 Task: Add Andalou Naturals BB Skin Perfecting Beauty Balm SPF 30 to the cart.
Action: Mouse moved to (623, 253)
Screenshot: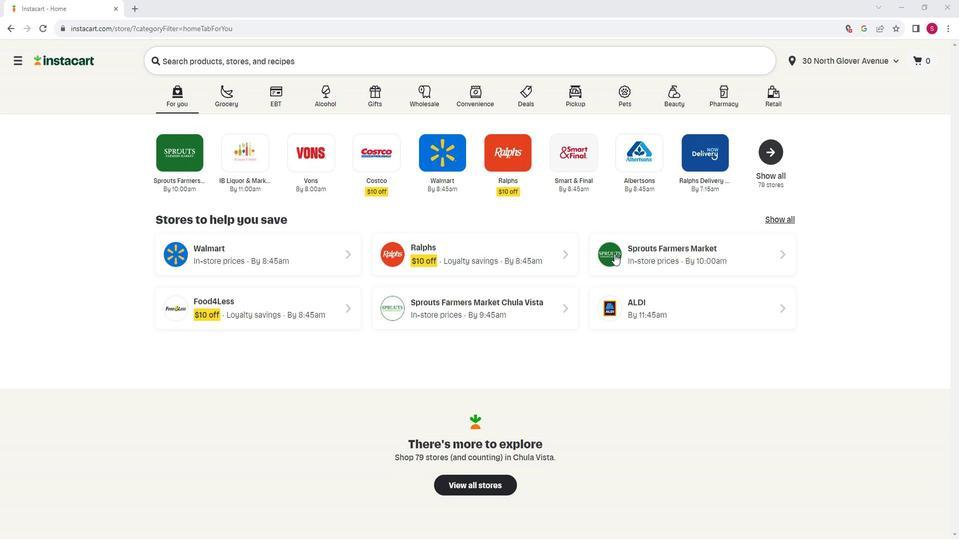 
Action: Mouse pressed left at (623, 253)
Screenshot: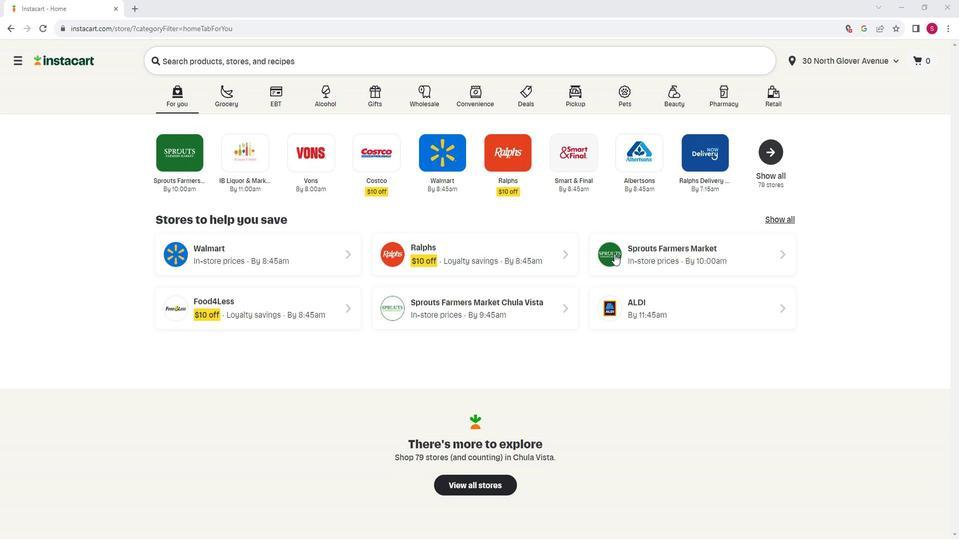 
Action: Mouse moved to (70, 343)
Screenshot: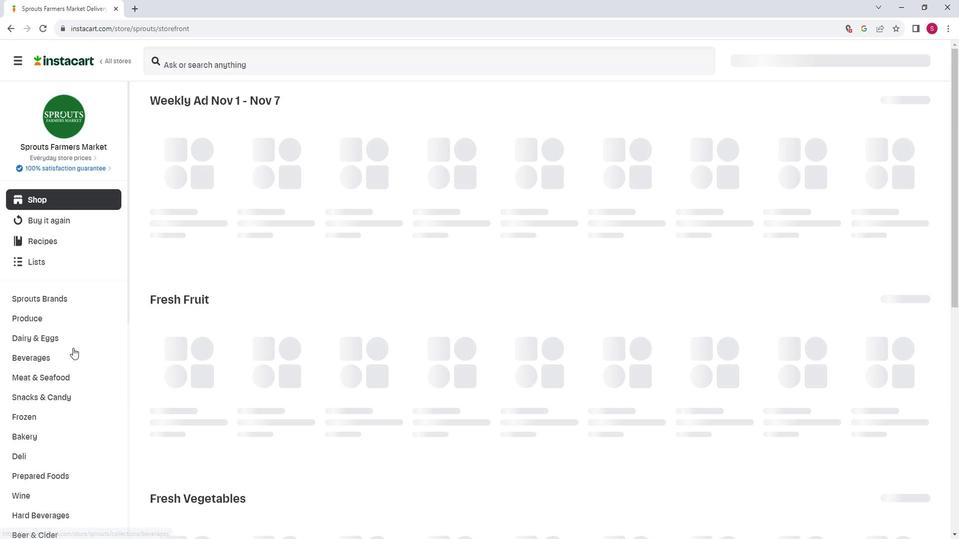 
Action: Mouse scrolled (70, 343) with delta (0, 0)
Screenshot: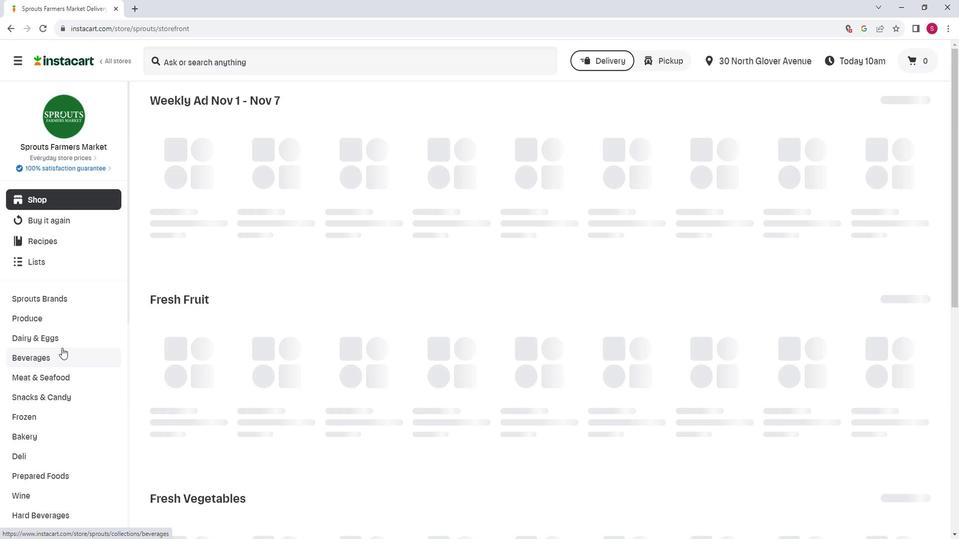 
Action: Mouse scrolled (70, 343) with delta (0, 0)
Screenshot: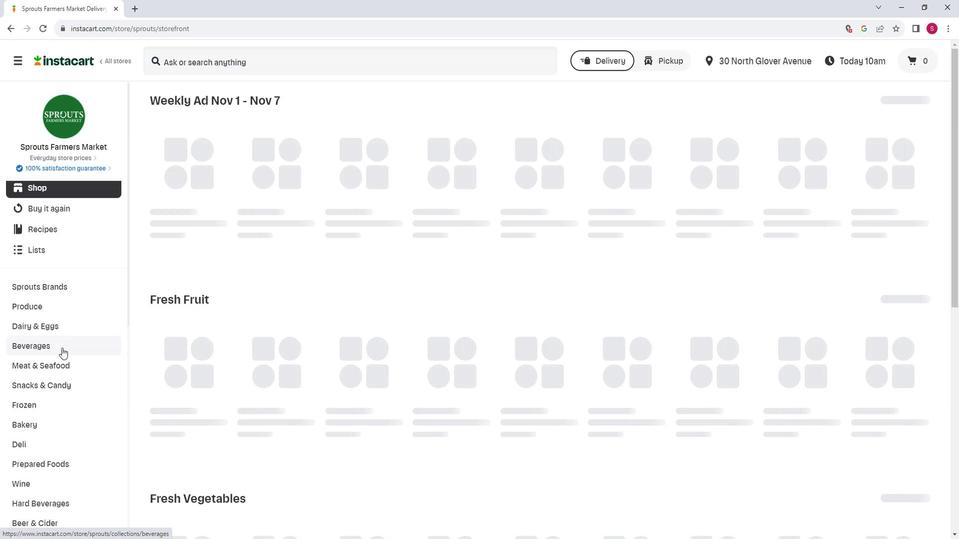 
Action: Mouse scrolled (70, 343) with delta (0, 0)
Screenshot: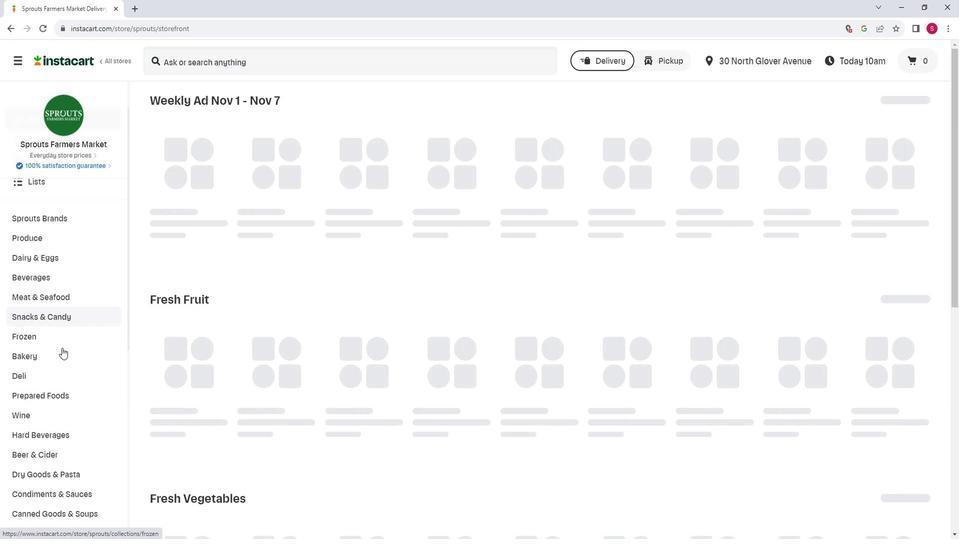 
Action: Mouse scrolled (70, 343) with delta (0, 0)
Screenshot: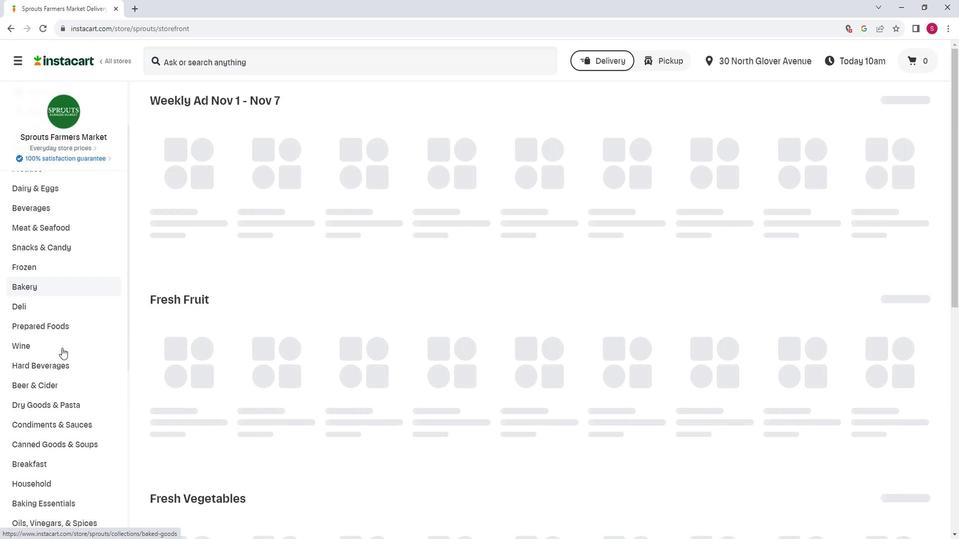 
Action: Mouse scrolled (70, 343) with delta (0, 0)
Screenshot: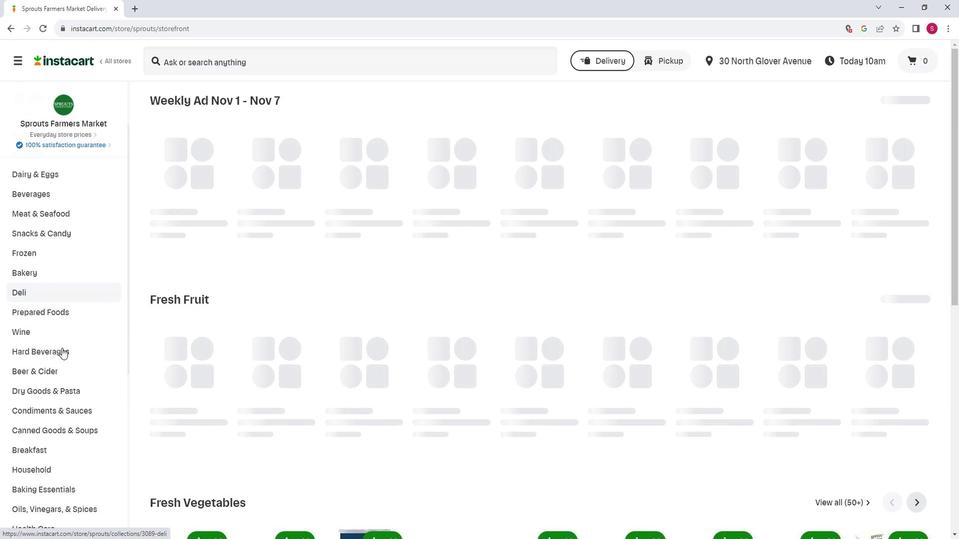 
Action: Mouse scrolled (70, 343) with delta (0, 0)
Screenshot: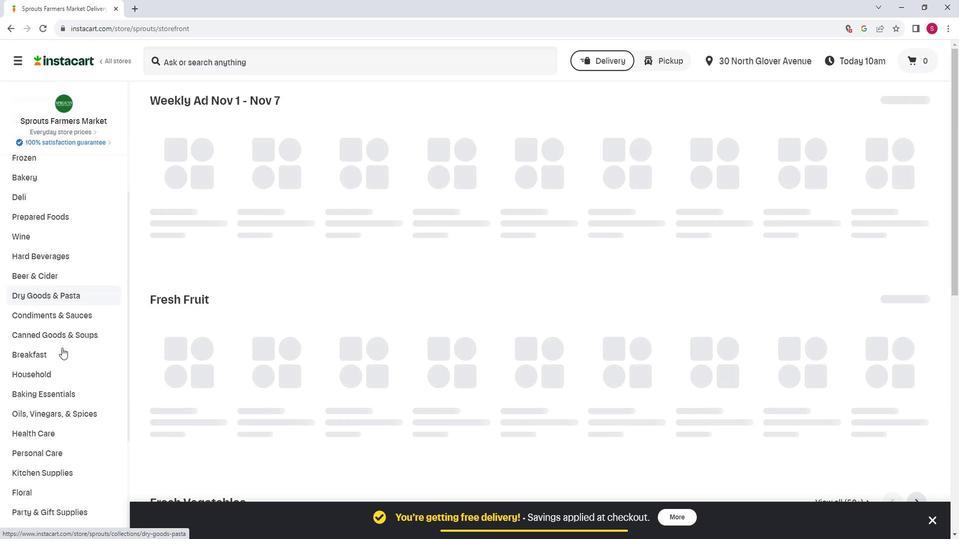 
Action: Mouse moved to (63, 394)
Screenshot: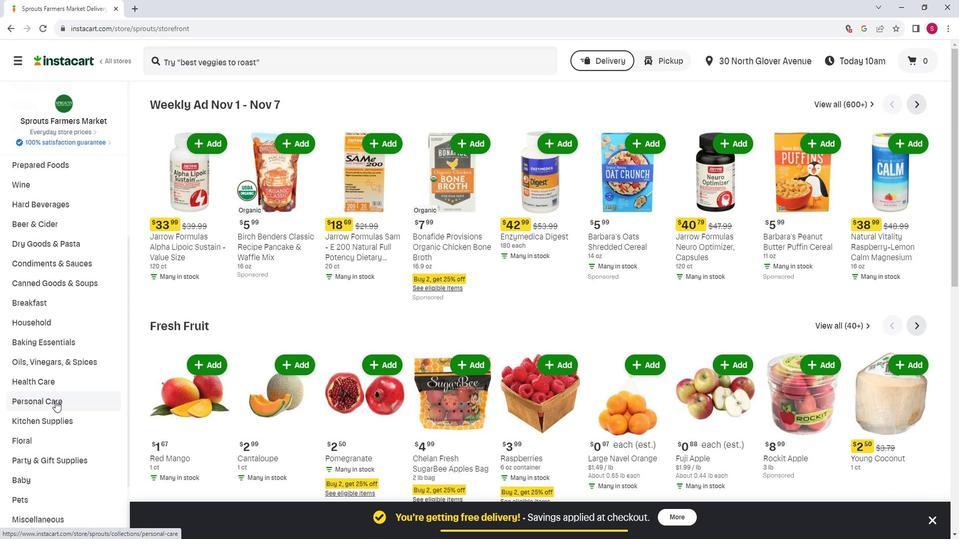 
Action: Mouse pressed left at (63, 394)
Screenshot: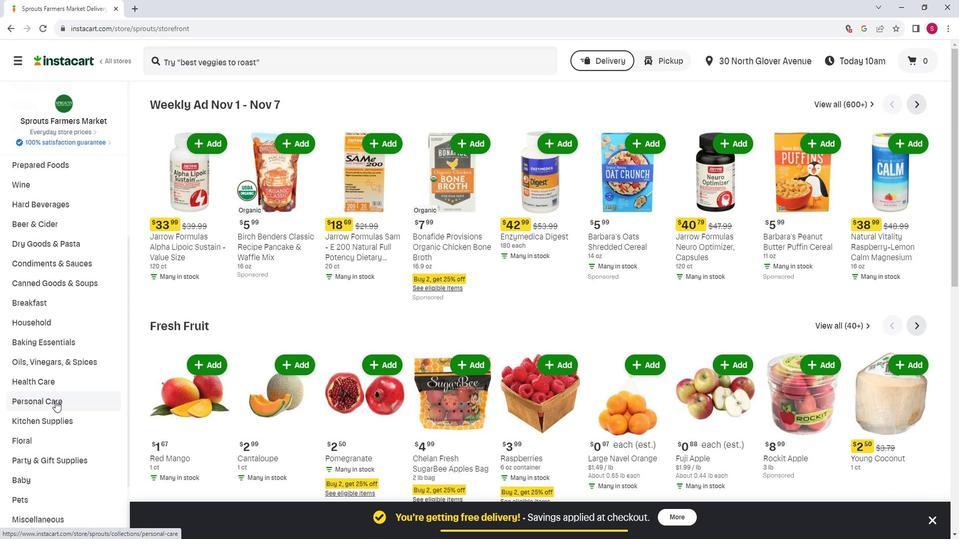 
Action: Mouse moved to (260, 131)
Screenshot: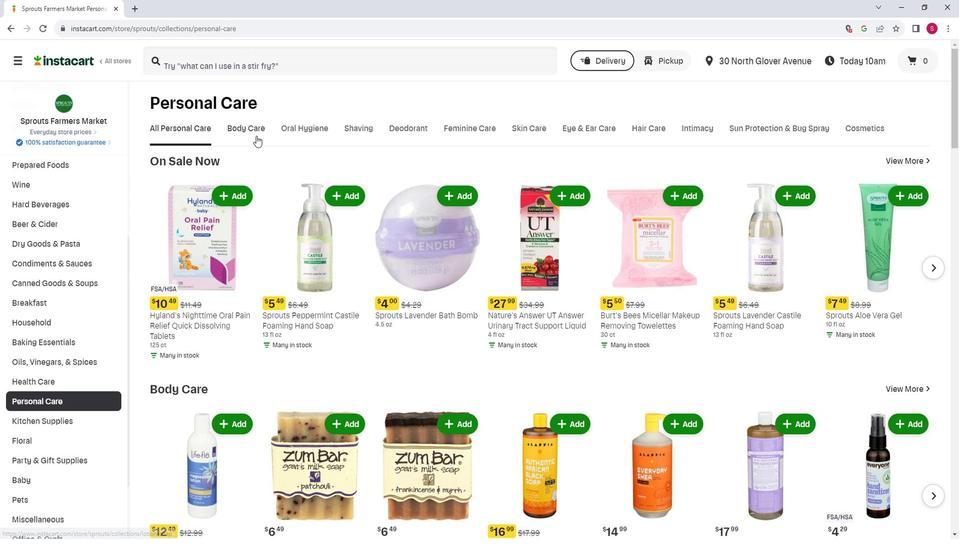 
Action: Mouse pressed left at (260, 131)
Screenshot: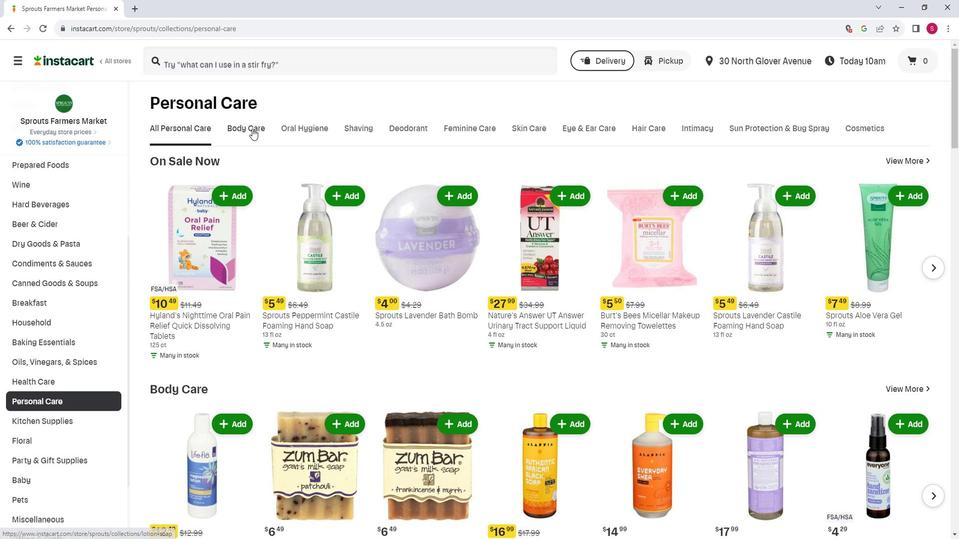 
Action: Mouse moved to (391, 170)
Screenshot: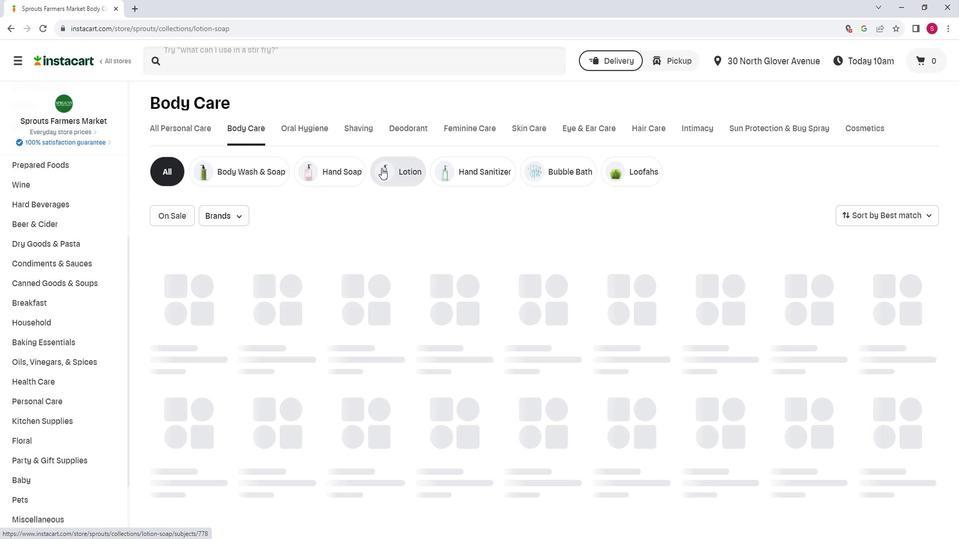 
Action: Mouse pressed left at (391, 170)
Screenshot: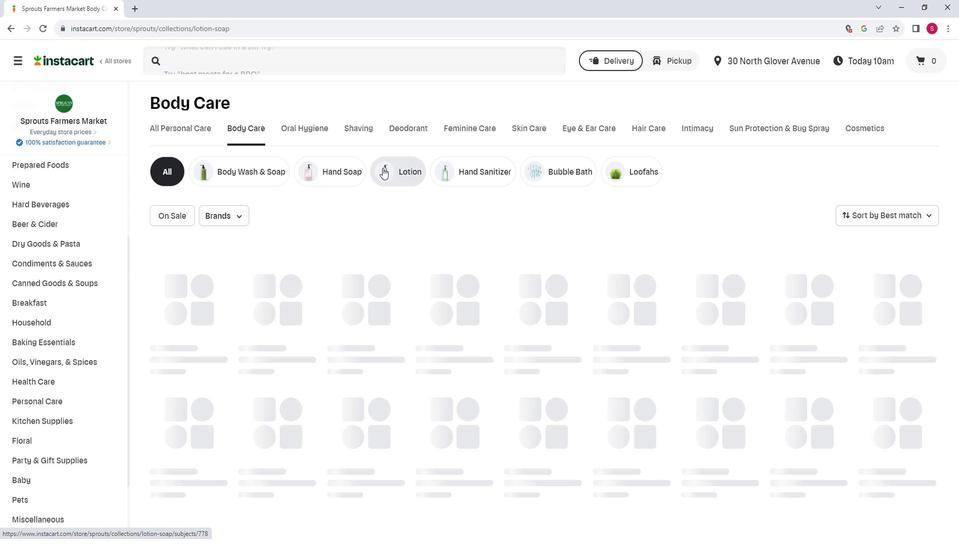 
Action: Mouse moved to (363, 71)
Screenshot: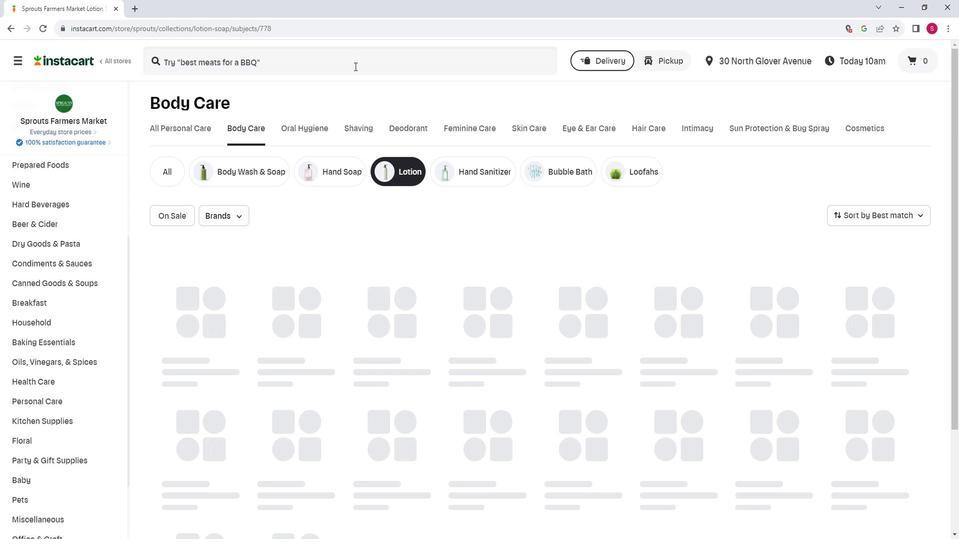 
Action: Mouse pressed left at (363, 71)
Screenshot: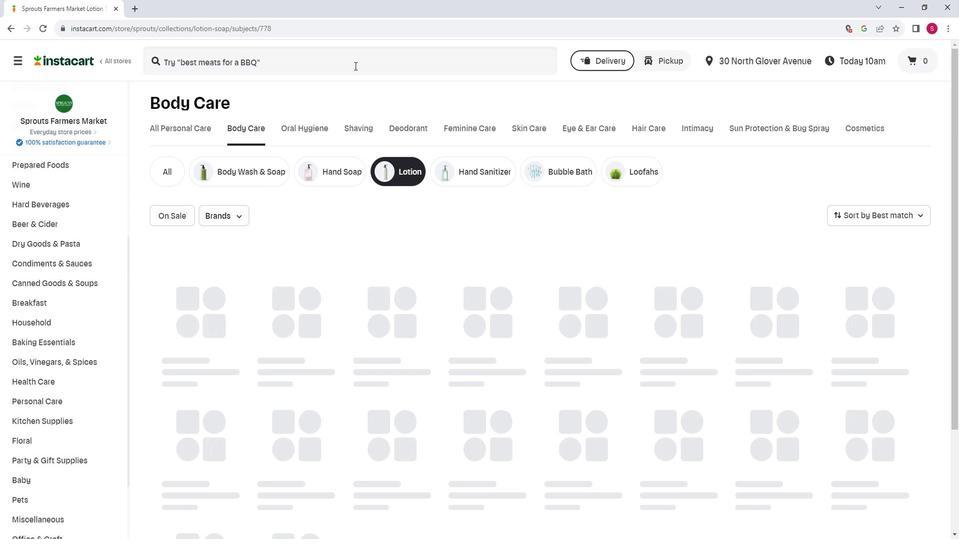 
Action: Key pressed <Key.shift><Key.shift><Key.shift><Key.shift><Key.shift><Key.shift><Key.shift><Key.shift><Key.shift><Key.shift><Key.shift><Key.shift><Key.shift><Key.shift><Key.shift><Key.shift><Key.shift><Key.shift><Key.shift><Key.shift><Key.shift><Key.shift><Key.shift><Key.shift><Key.shift><Key.shift><Key.shift><Key.shift>Andalou<Key.space><Key.shift>Naturals<Key.space><Key.shift>BB<Key.space><Key.shift>SKin<Key.space><Key.shift>Perfecting<Key.space><Key.shift>Beauty<Key.space><Key.shift>Balm<Key.space><Key.shift>SPF<Key.space>30<Key.enter>
Screenshot: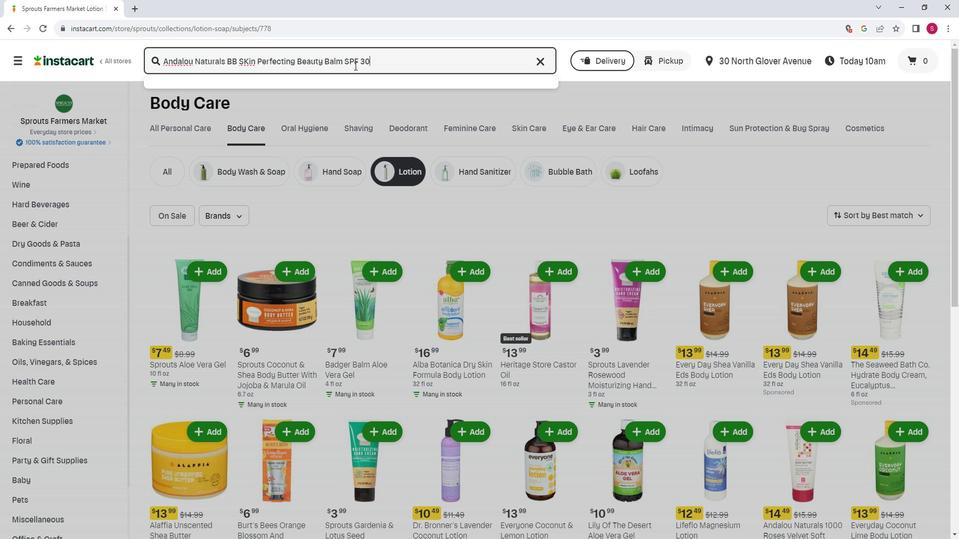 
Action: Mouse moved to (412, 241)
Screenshot: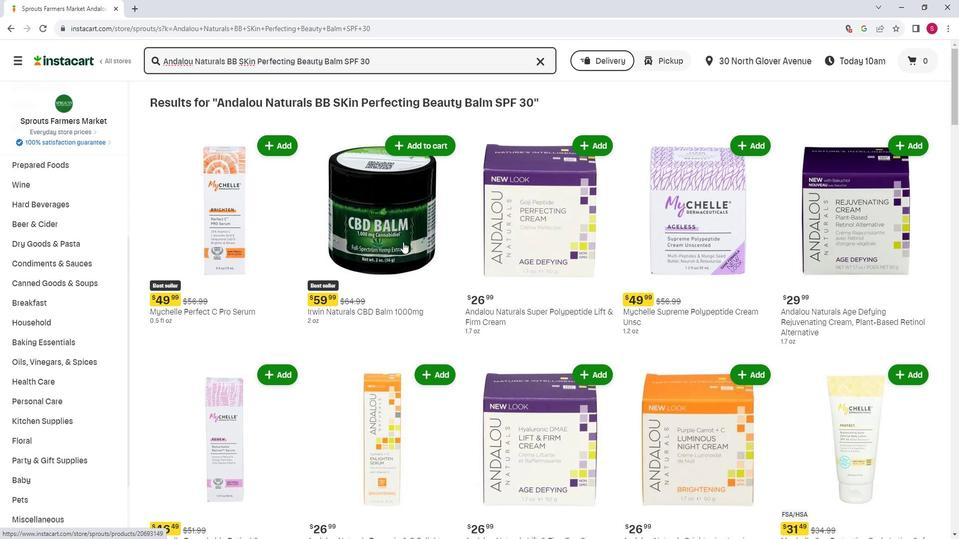 
Action: Mouse scrolled (412, 241) with delta (0, 0)
Screenshot: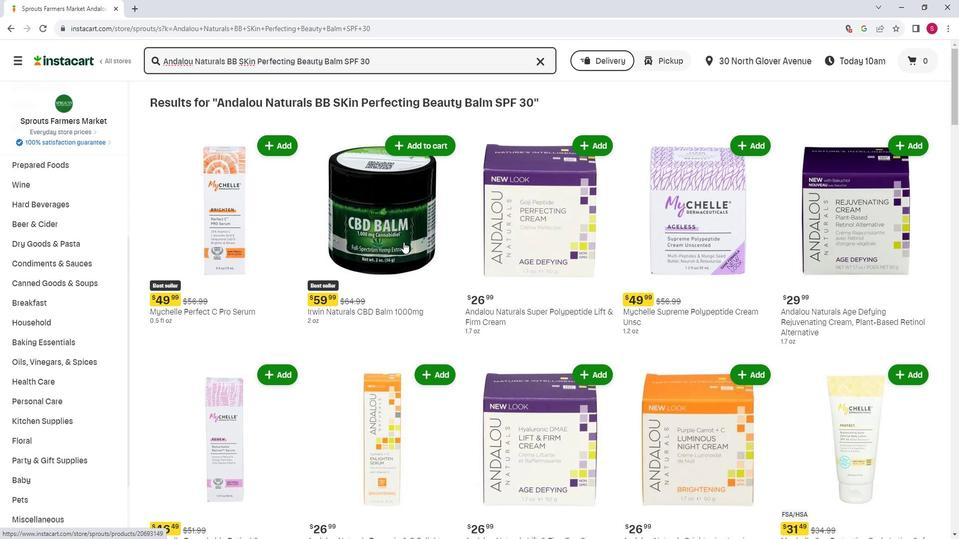 
Action: Mouse moved to (380, 258)
Screenshot: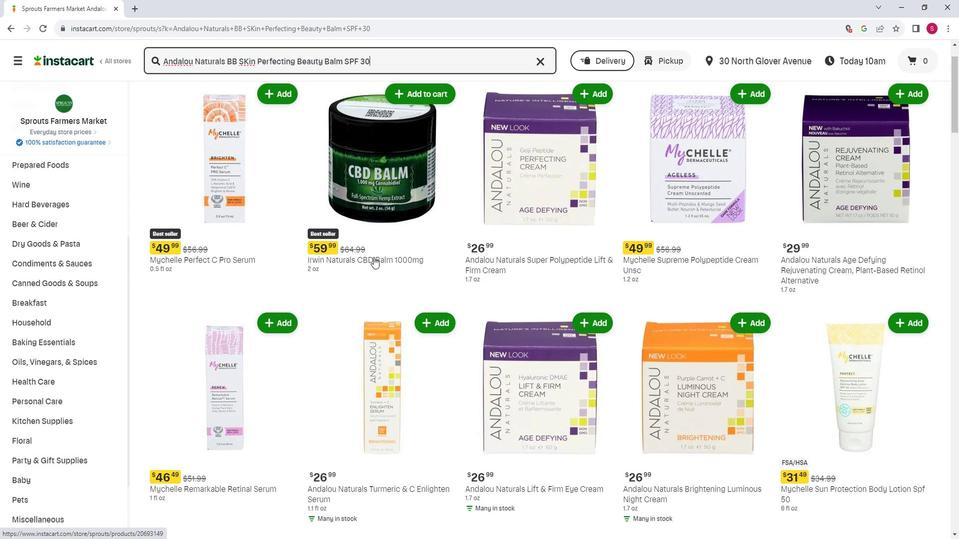
Action: Mouse scrolled (380, 257) with delta (0, 0)
Screenshot: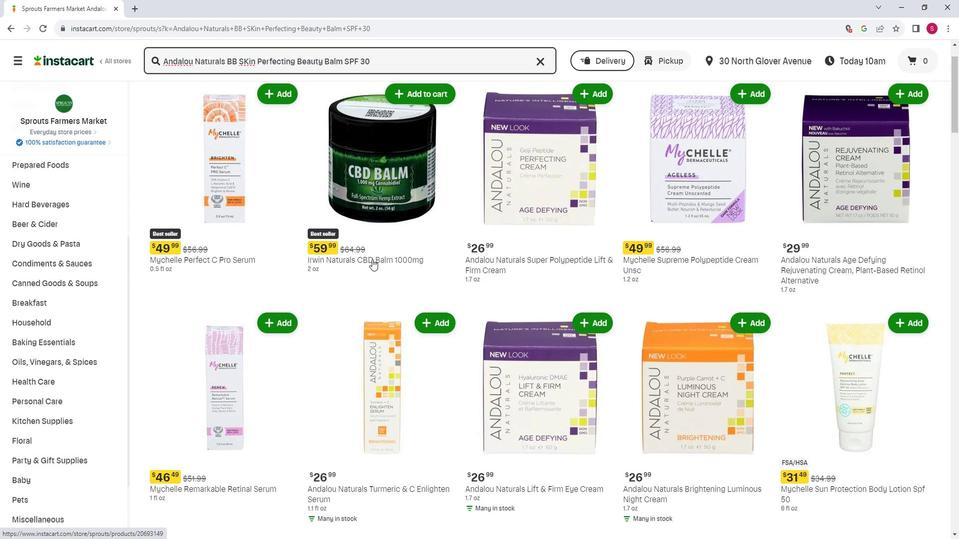 
Action: Mouse scrolled (380, 257) with delta (0, 0)
Screenshot: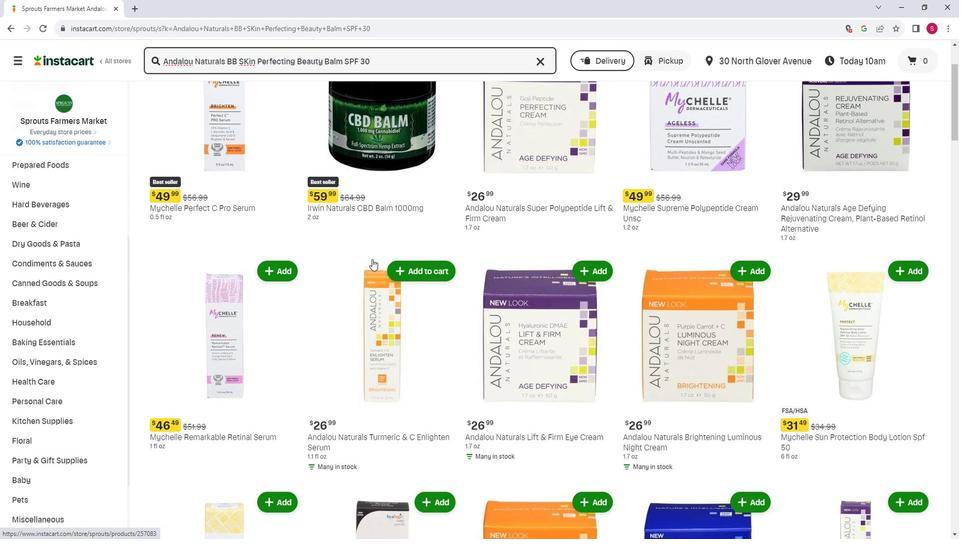 
Action: Mouse scrolled (380, 257) with delta (0, 0)
Screenshot: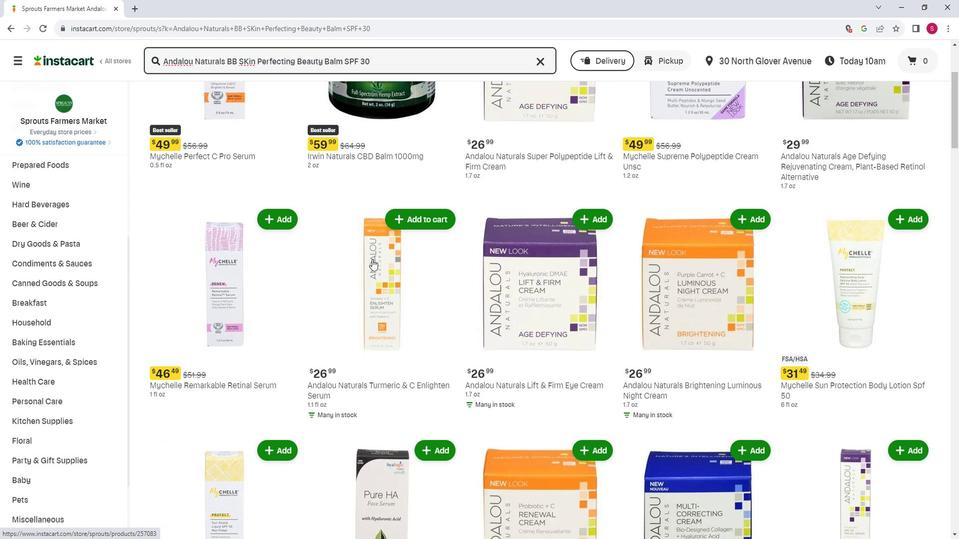 
Action: Mouse moved to (362, 269)
Screenshot: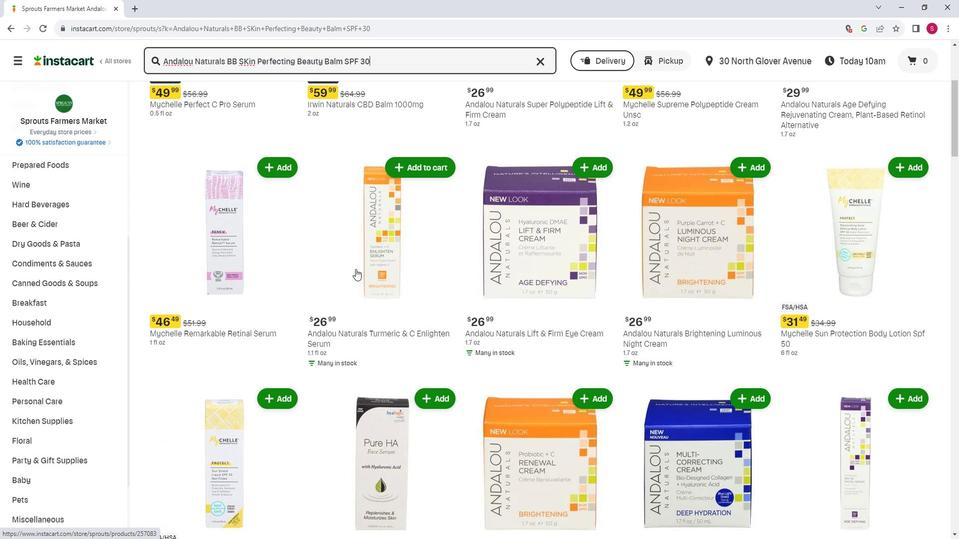 
Action: Mouse scrolled (362, 268) with delta (0, 0)
Screenshot: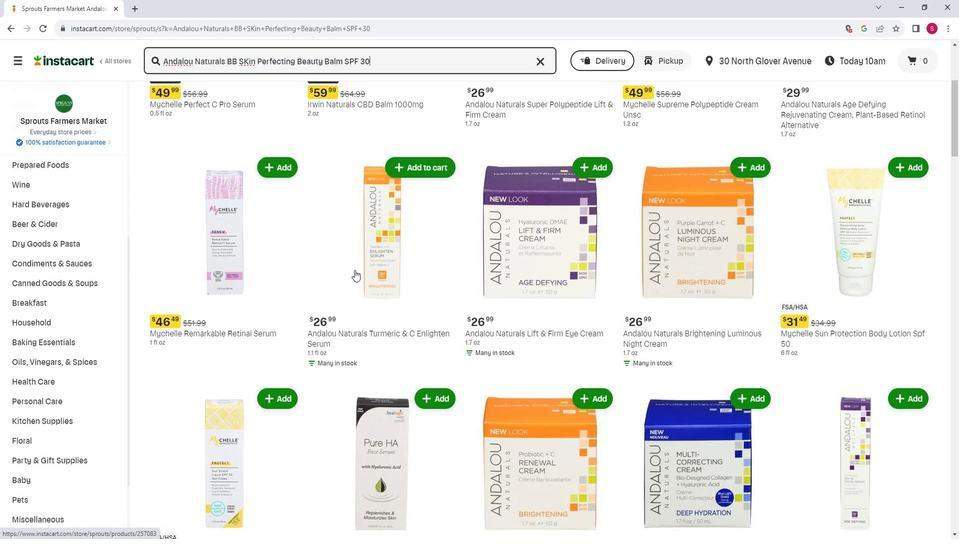 
Action: Mouse scrolled (362, 268) with delta (0, 0)
Screenshot: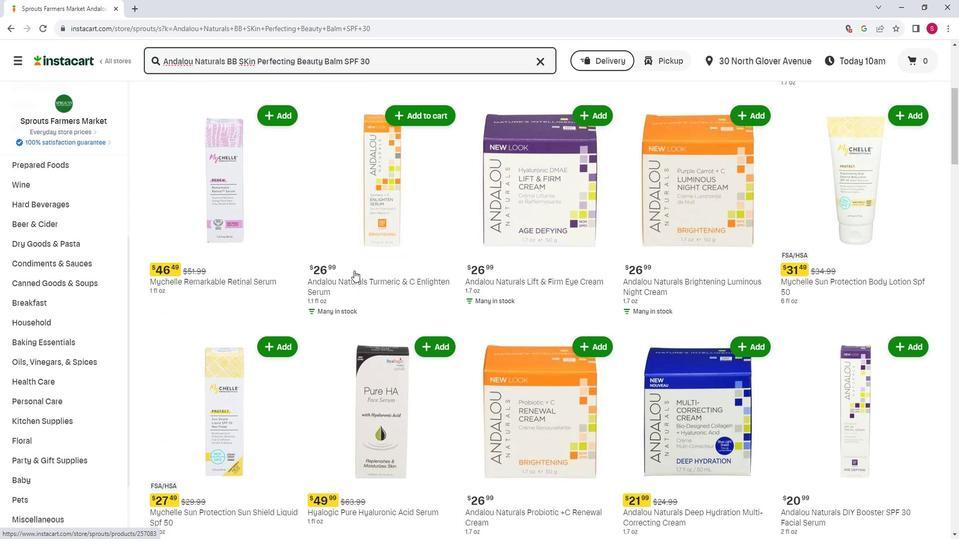 
Action: Mouse moved to (341, 258)
Screenshot: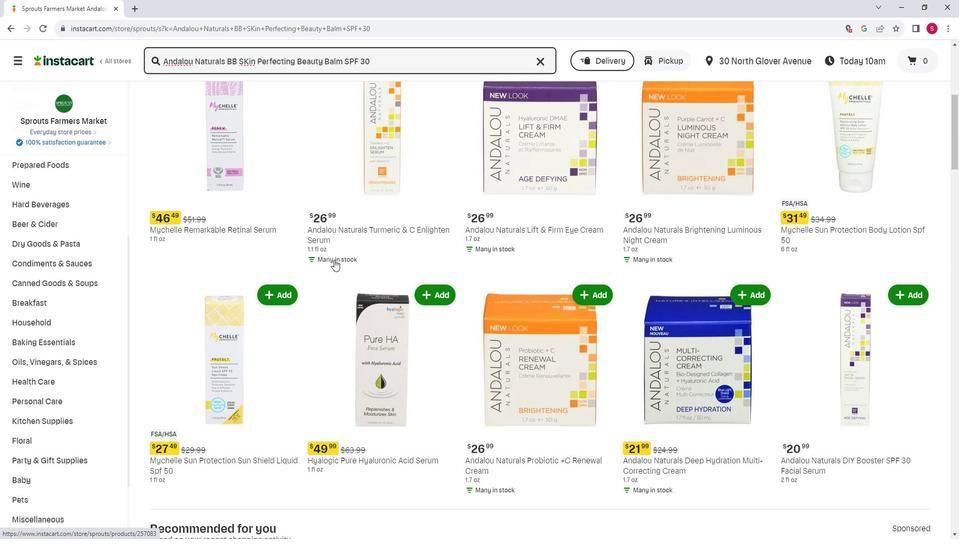 
Action: Mouse scrolled (341, 258) with delta (0, 0)
Screenshot: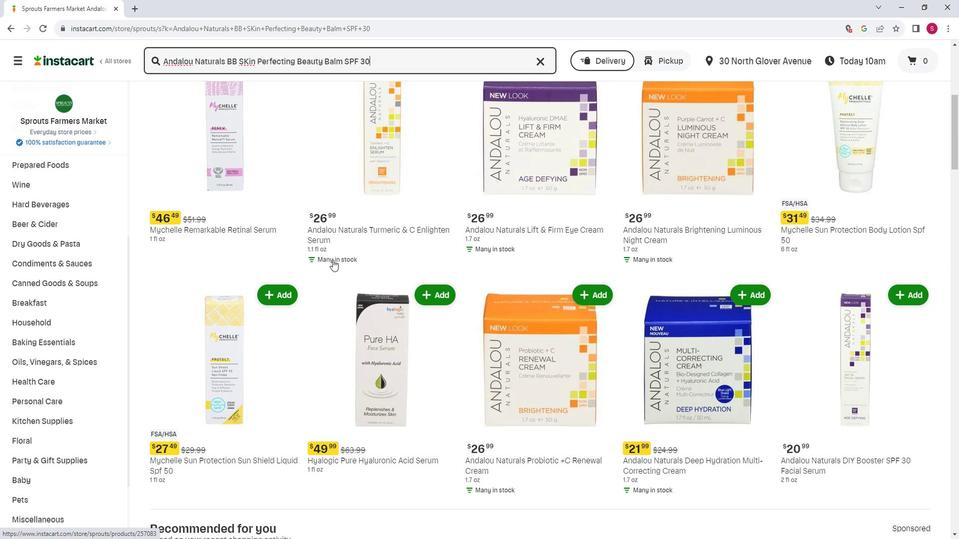 
Action: Mouse moved to (341, 260)
Screenshot: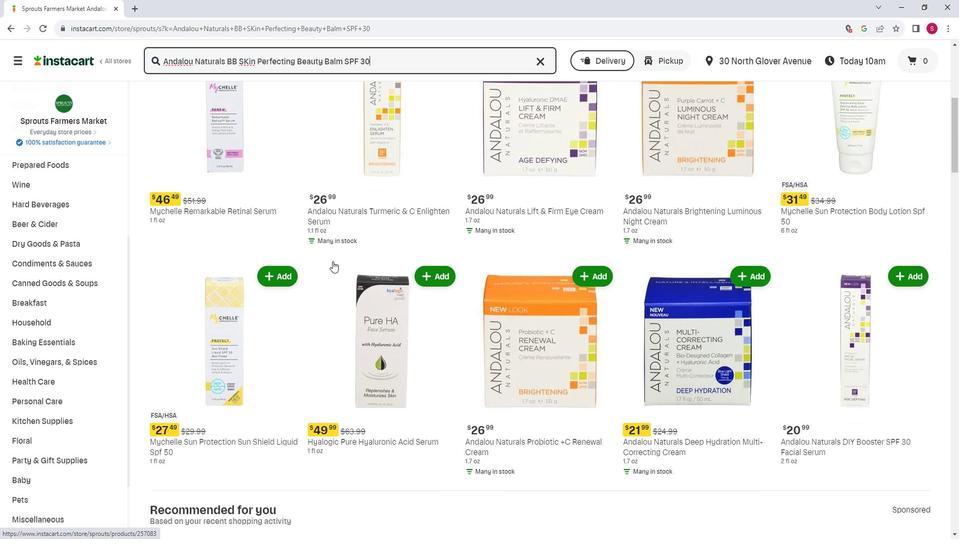 
Action: Mouse scrolled (341, 259) with delta (0, 0)
Screenshot: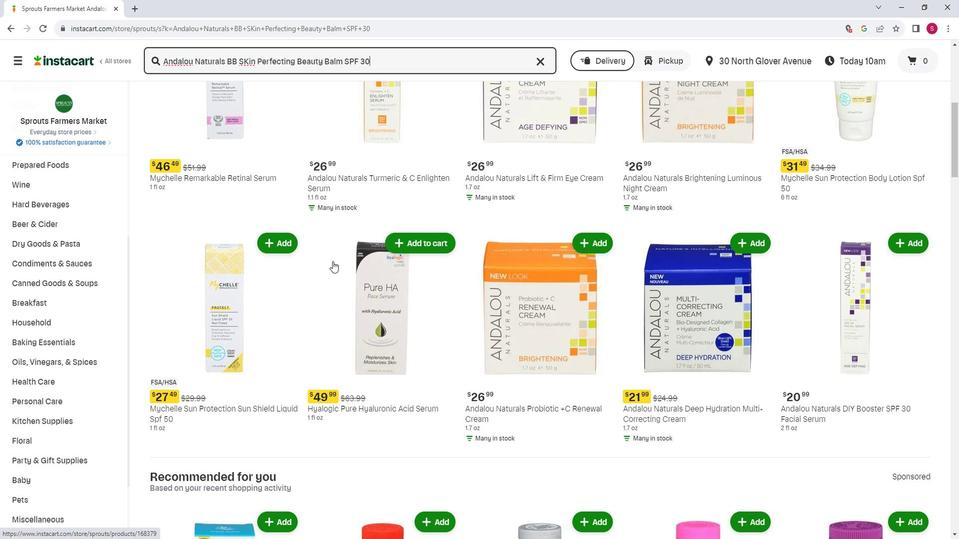 
Action: Mouse moved to (338, 260)
Screenshot: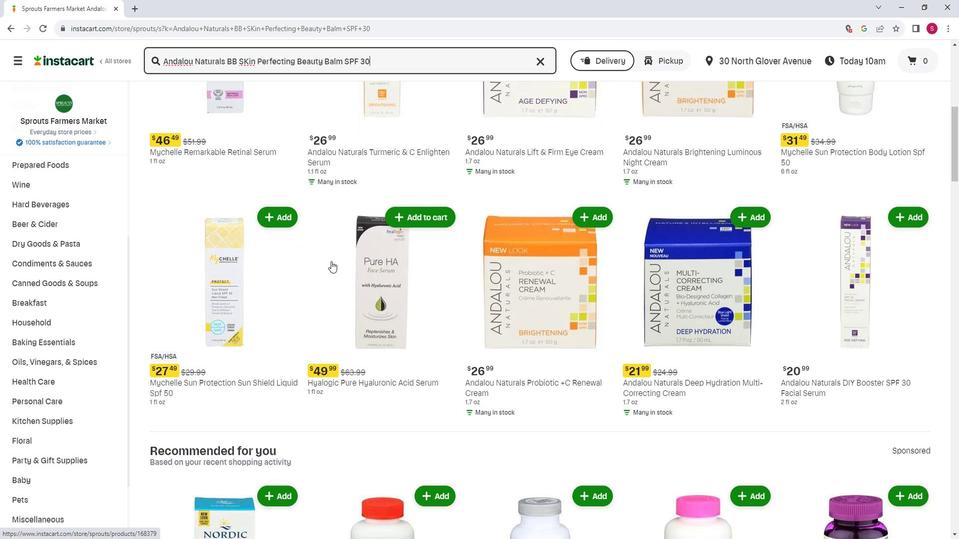 
Action: Mouse scrolled (338, 259) with delta (0, 0)
Screenshot: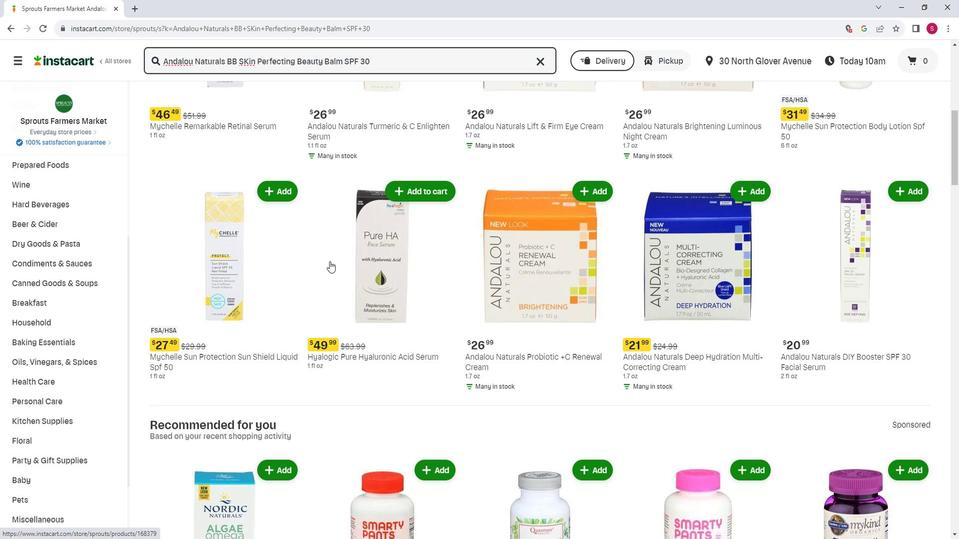 
Action: Mouse scrolled (338, 259) with delta (0, 0)
Screenshot: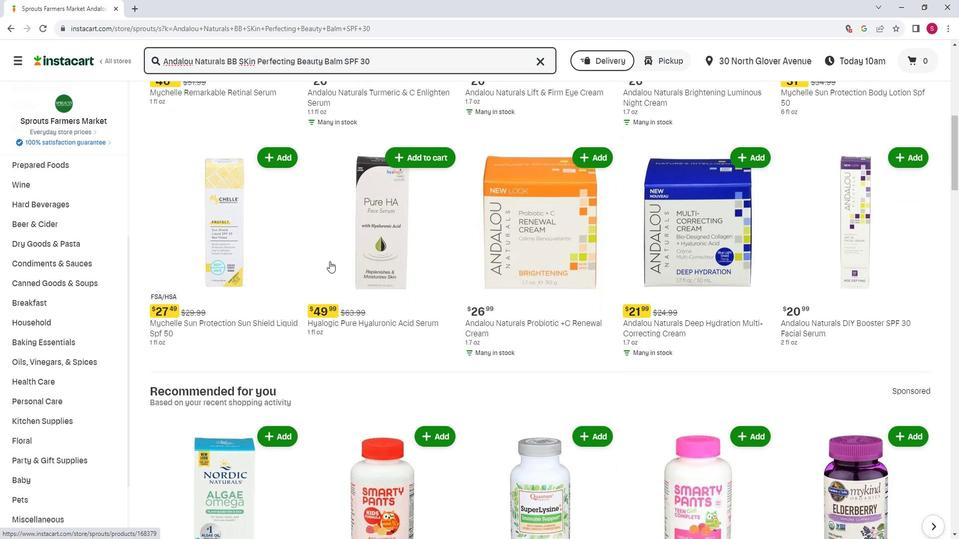 
Action: Mouse scrolled (338, 259) with delta (0, 0)
Screenshot: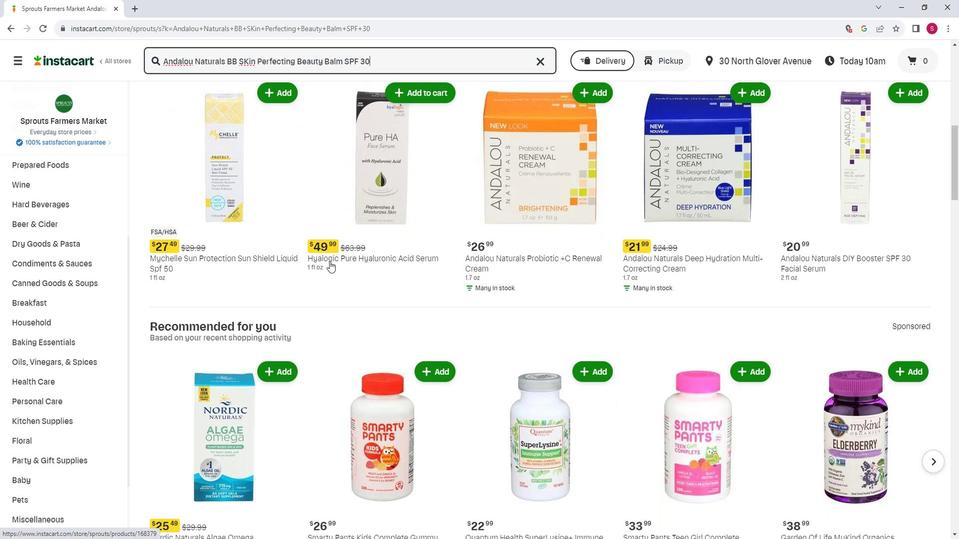 
Action: Mouse scrolled (338, 259) with delta (0, 0)
Screenshot: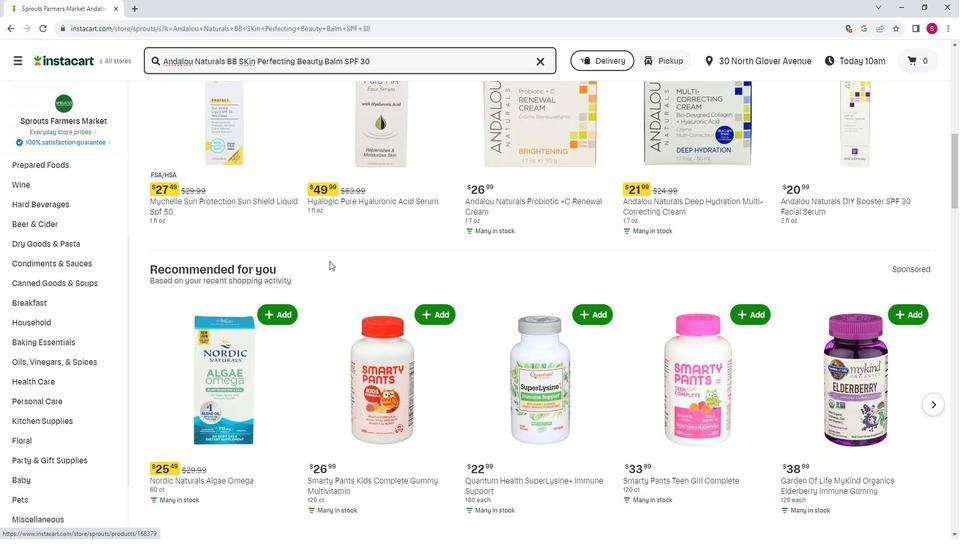 
Action: Mouse scrolled (338, 259) with delta (0, 0)
Screenshot: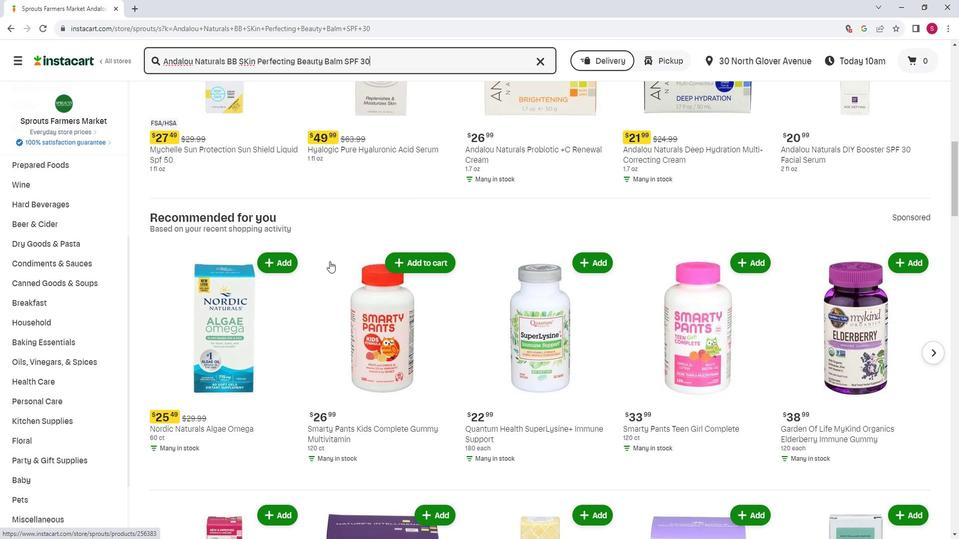 
Action: Mouse scrolled (338, 259) with delta (0, 0)
Screenshot: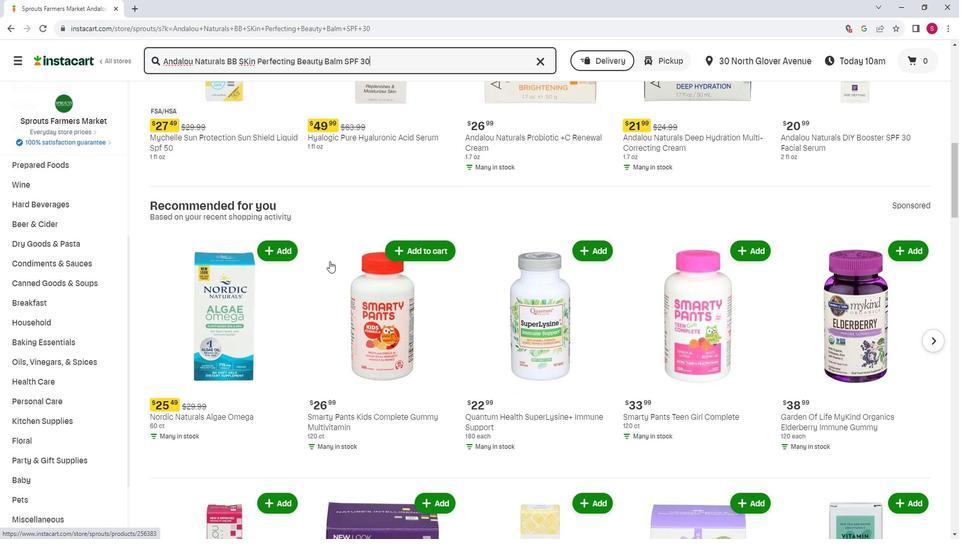 
Action: Mouse scrolled (338, 259) with delta (0, 0)
Screenshot: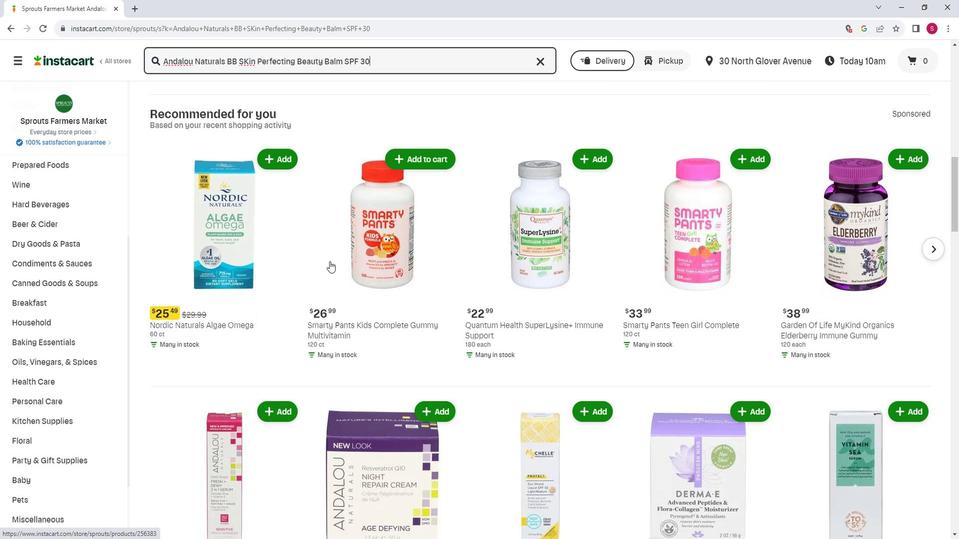 
Action: Mouse scrolled (338, 259) with delta (0, 0)
Screenshot: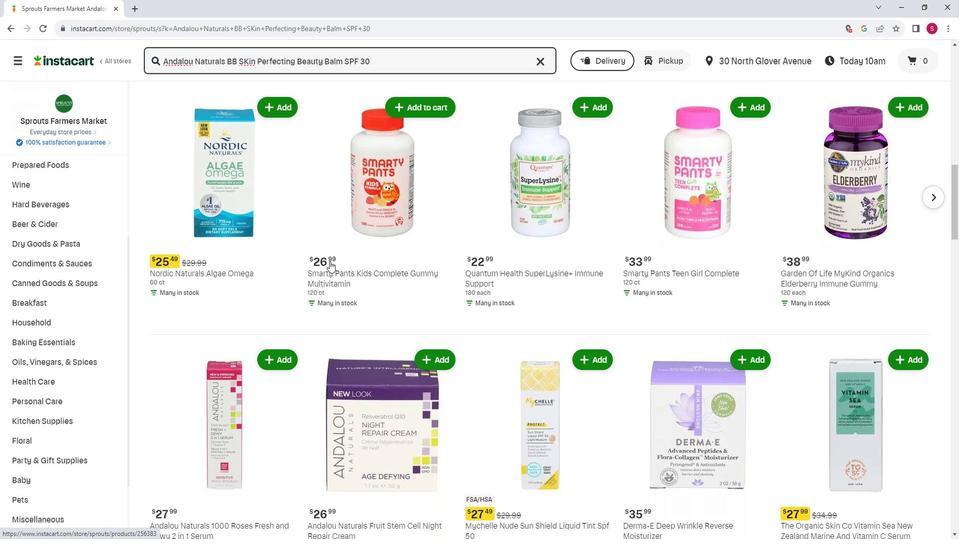 
Action: Mouse scrolled (338, 259) with delta (0, 0)
Screenshot: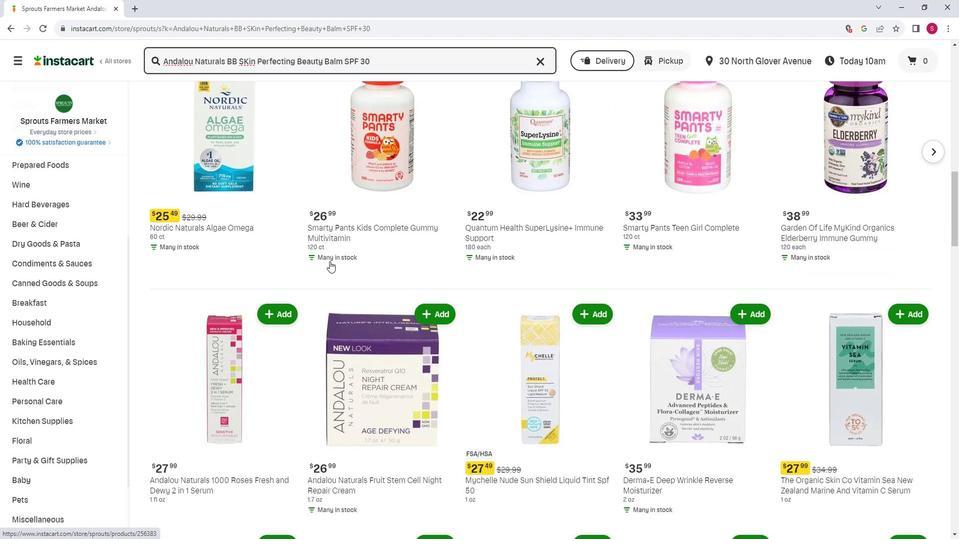 
Action: Mouse moved to (323, 268)
Screenshot: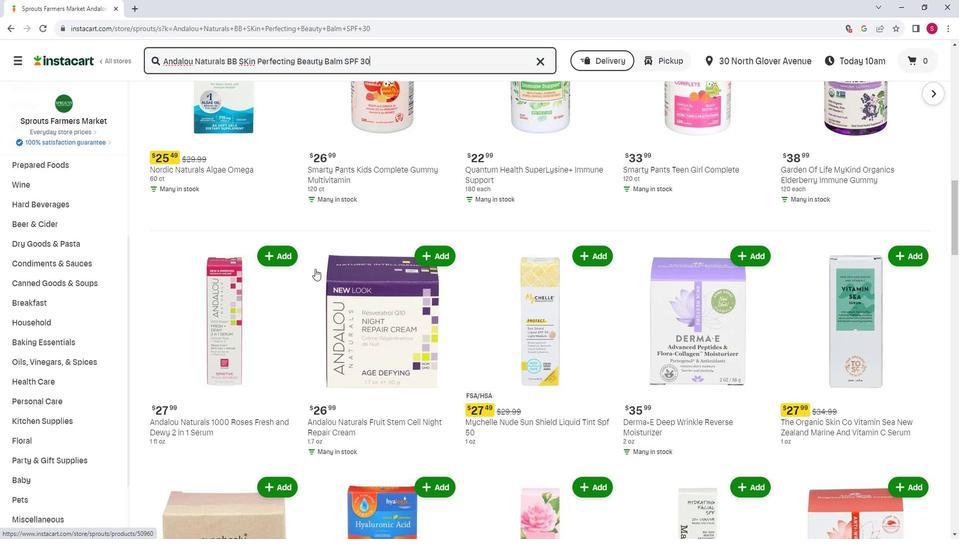 
Action: Mouse scrolled (323, 268) with delta (0, 0)
Screenshot: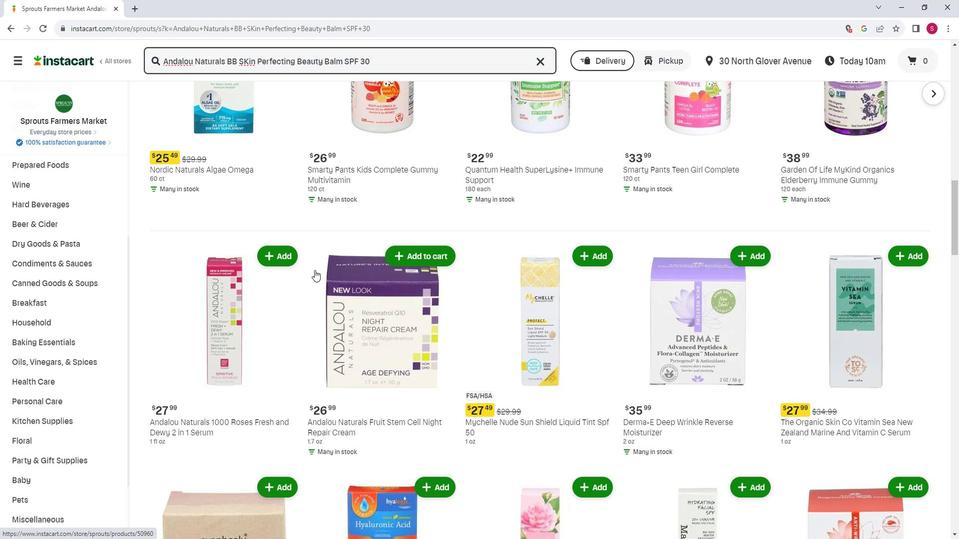 
Action: Mouse scrolled (323, 268) with delta (0, 0)
Screenshot: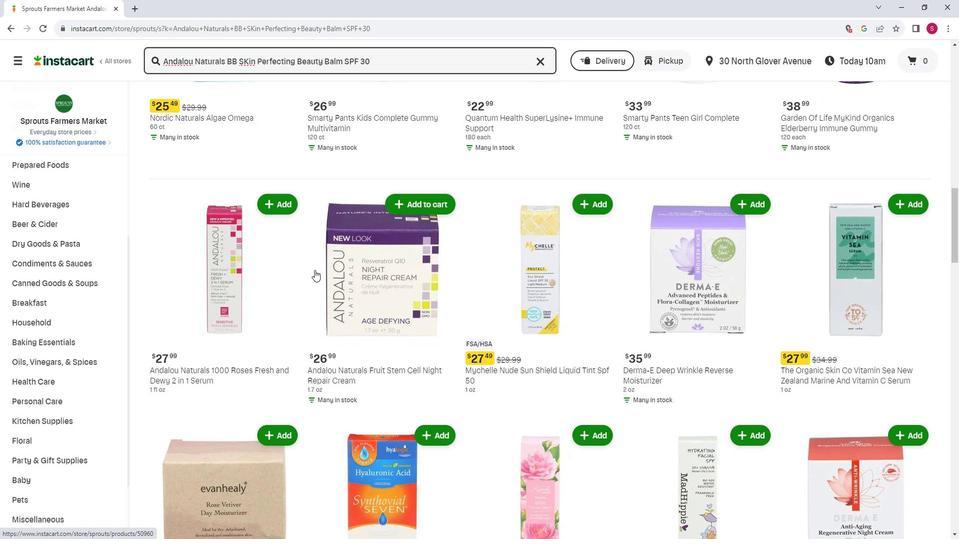 
Action: Mouse scrolled (323, 268) with delta (0, 0)
Screenshot: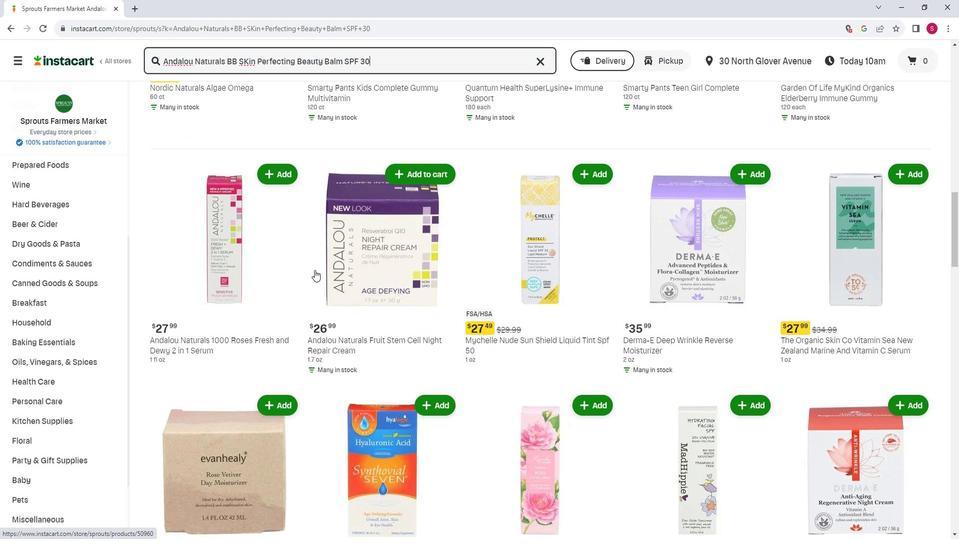 
Action: Mouse scrolled (323, 268) with delta (0, 0)
Screenshot: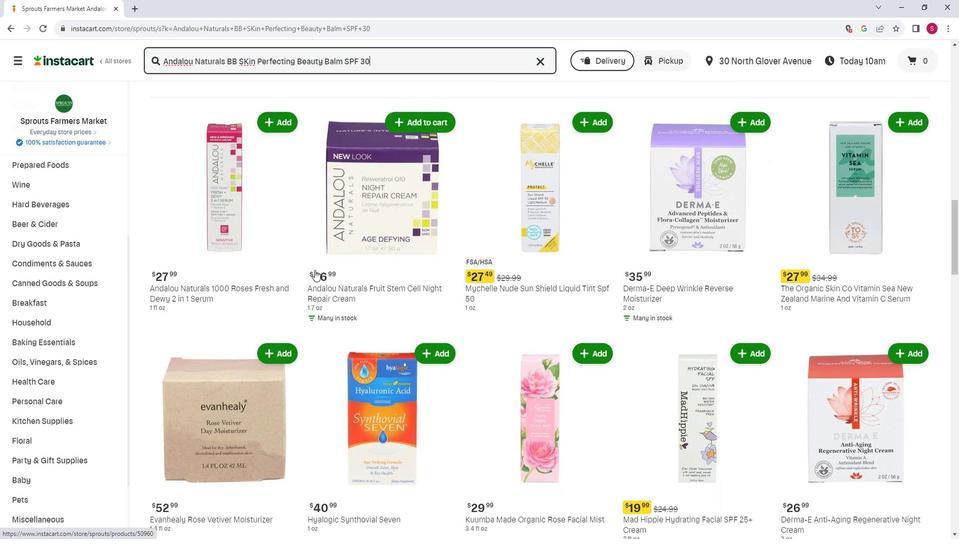 
Action: Mouse scrolled (323, 268) with delta (0, 0)
Screenshot: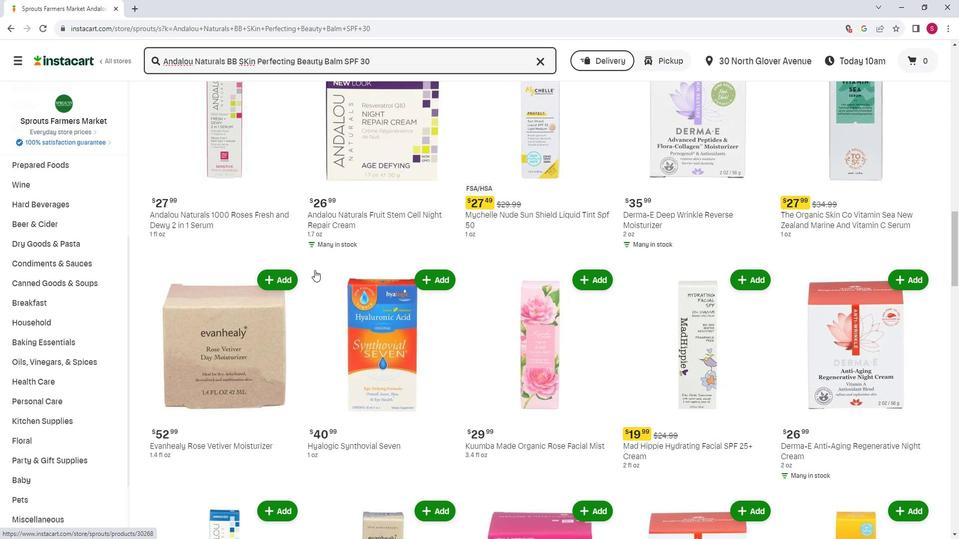 
Action: Mouse scrolled (323, 268) with delta (0, 0)
Screenshot: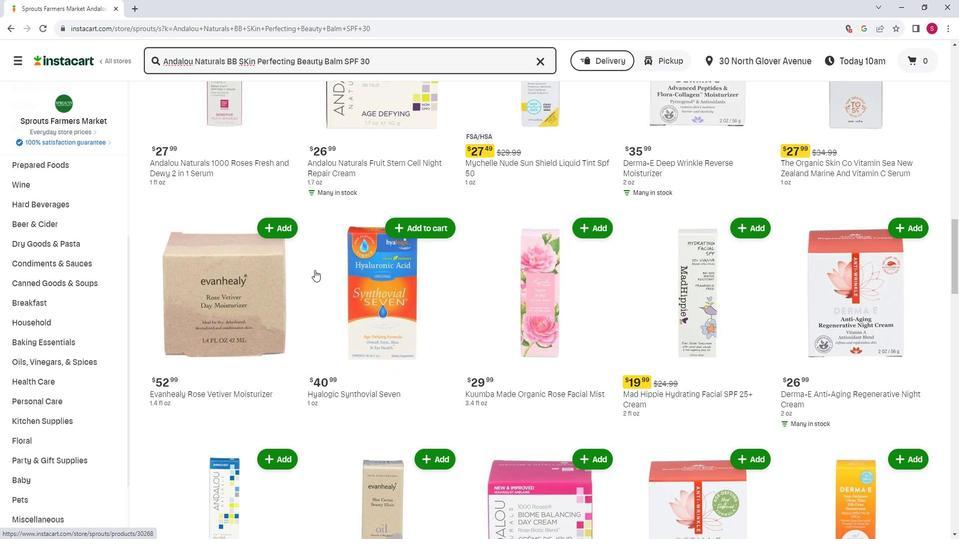 
Action: Mouse scrolled (323, 268) with delta (0, 0)
Screenshot: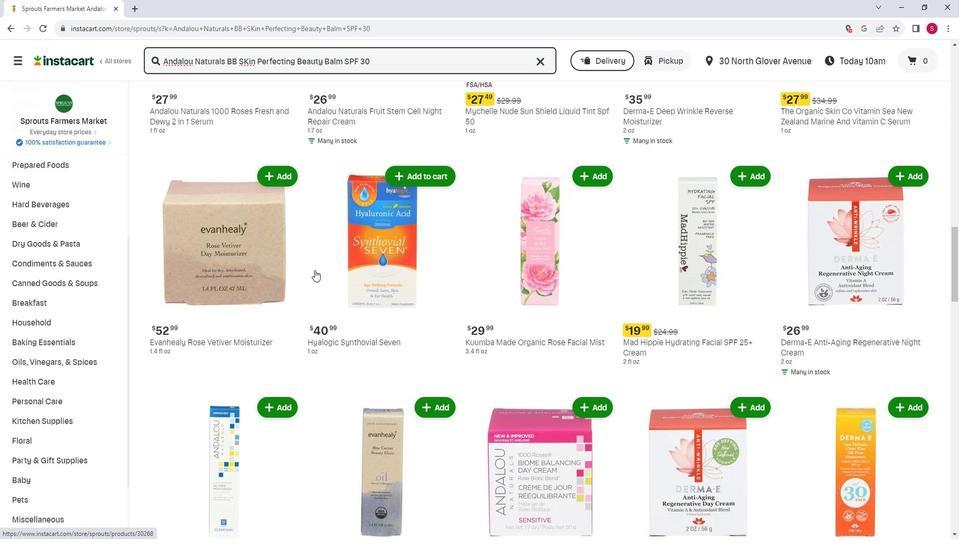 
Action: Mouse scrolled (323, 268) with delta (0, 0)
Screenshot: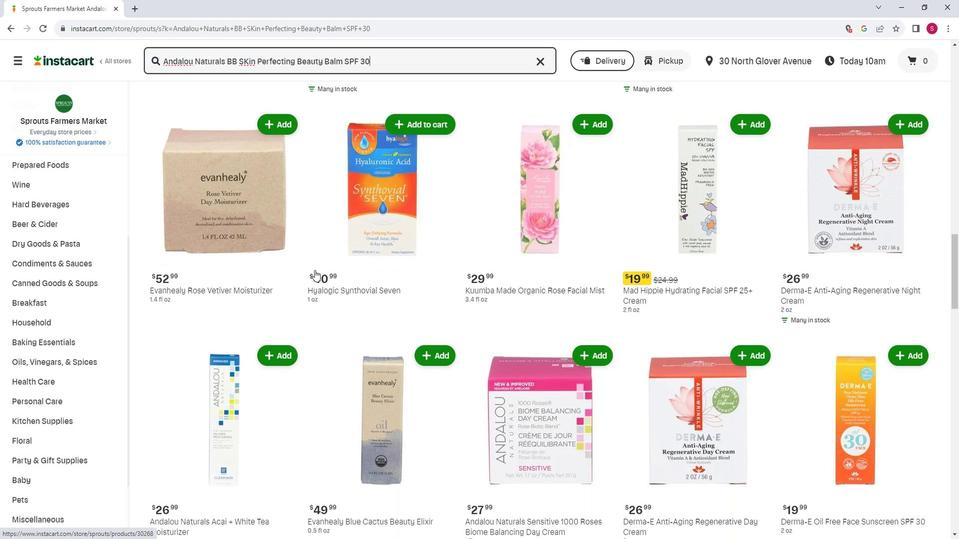 
Action: Mouse scrolled (323, 268) with delta (0, 0)
Screenshot: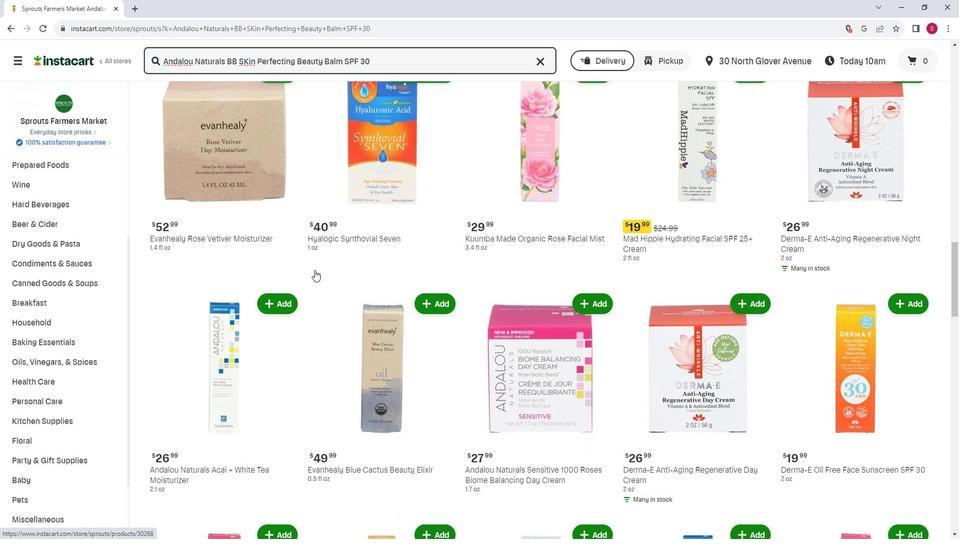 
Action: Mouse scrolled (323, 268) with delta (0, 0)
Screenshot: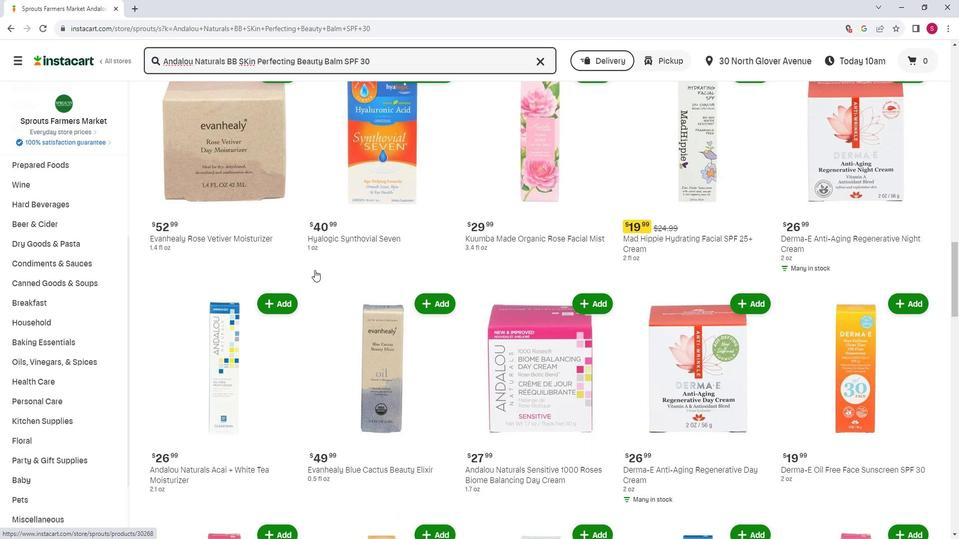 
Action: Mouse scrolled (323, 268) with delta (0, 0)
Screenshot: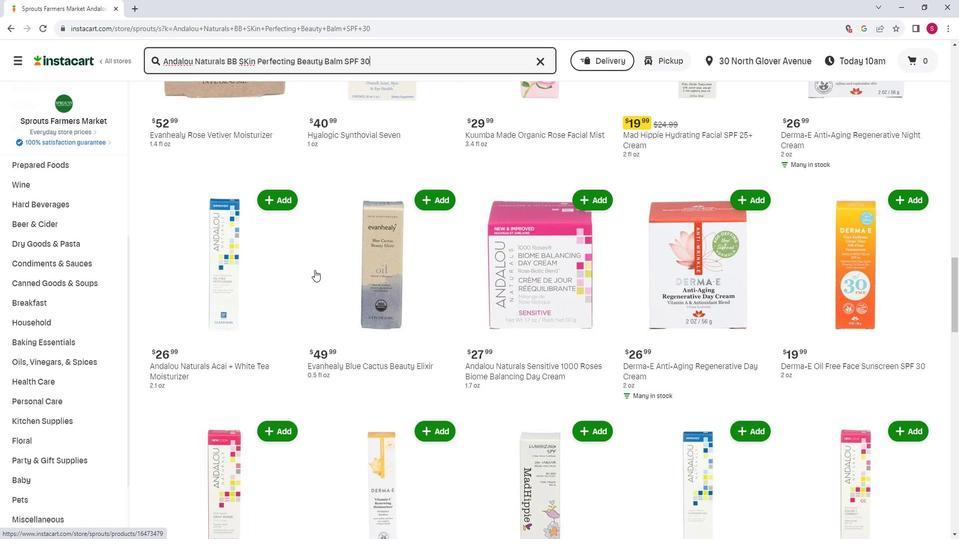 
Action: Mouse moved to (318, 272)
Screenshot: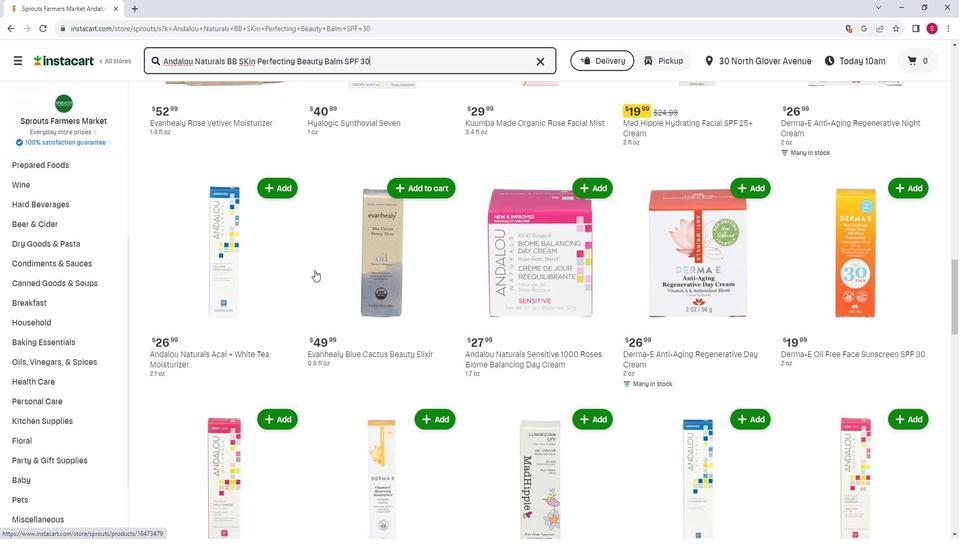 
